 Task: Create a section Gravity Assist and in the section, add a milestone Change Management Implementation in the project BioTech
Action: Mouse moved to (709, 313)
Screenshot: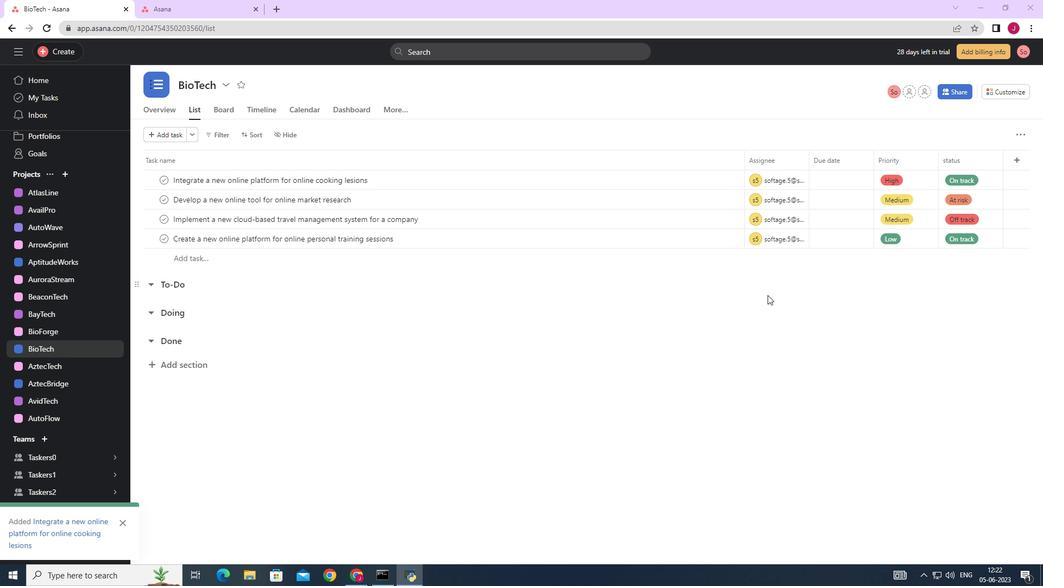 
Action: Mouse scrolled (709, 314) with delta (0, 0)
Screenshot: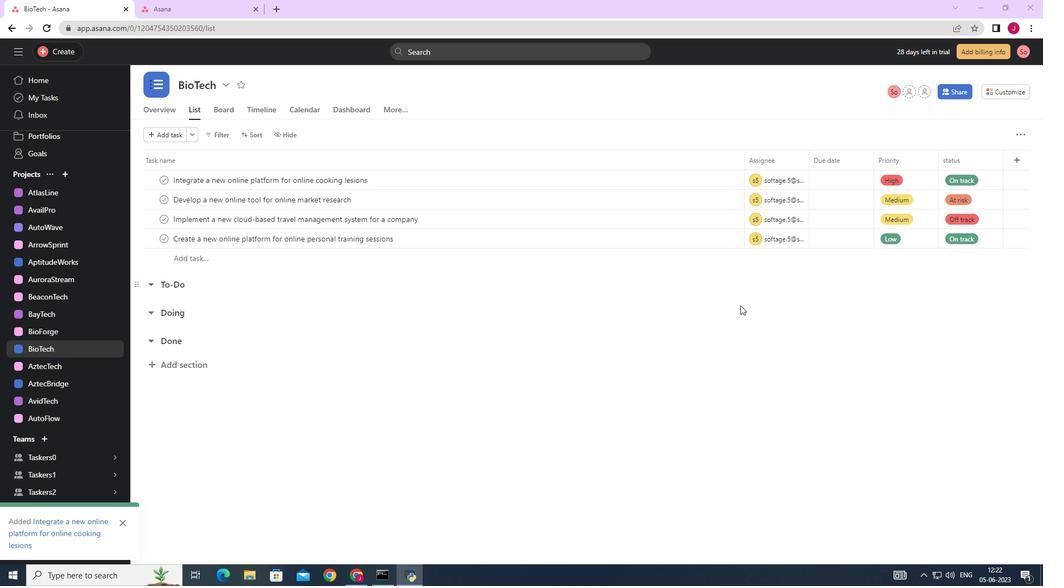 
Action: Mouse moved to (708, 313)
Screenshot: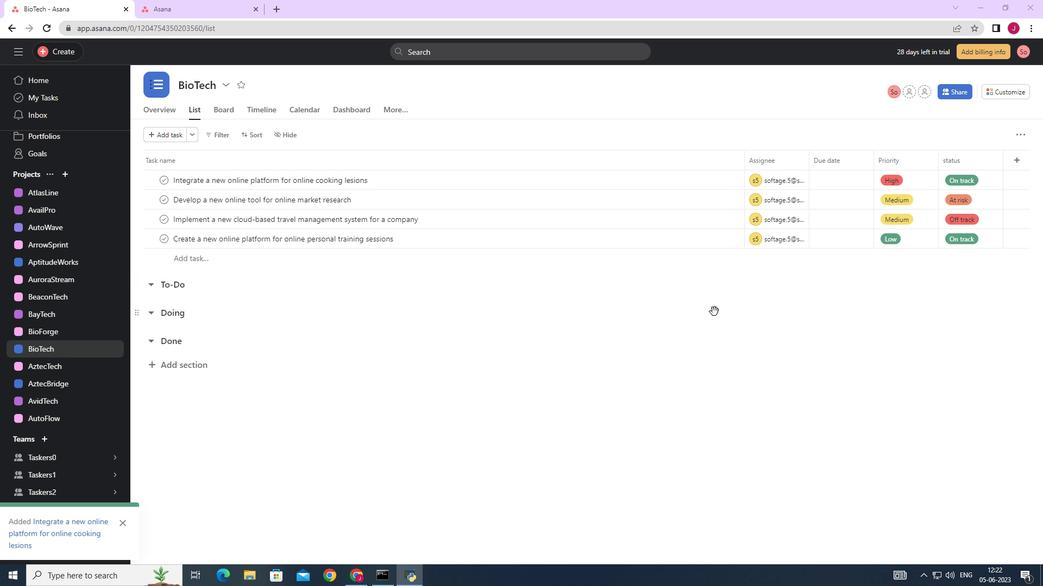 
Action: Mouse scrolled (708, 314) with delta (0, 0)
Screenshot: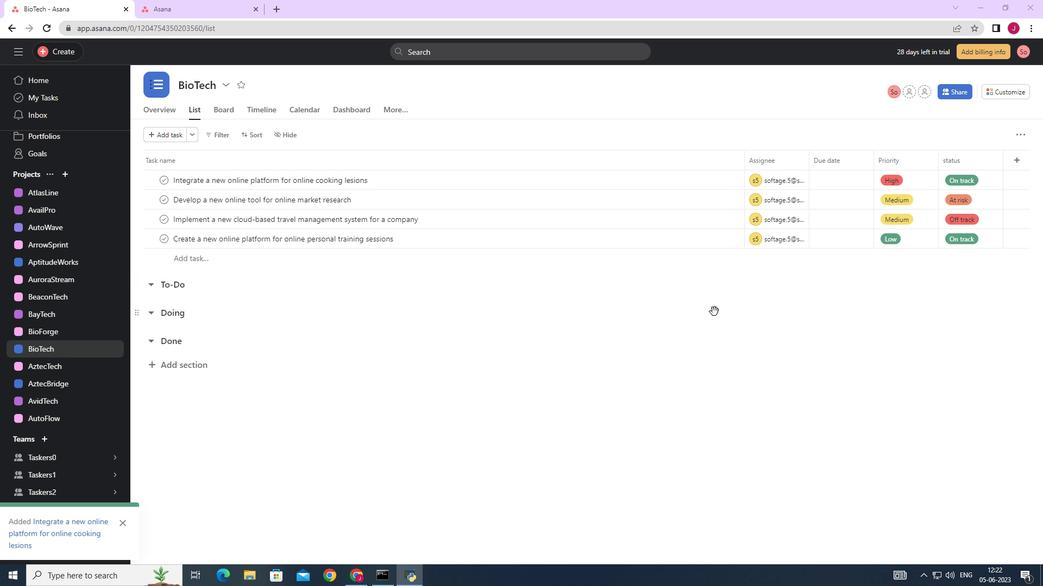 
Action: Mouse moved to (671, 296)
Screenshot: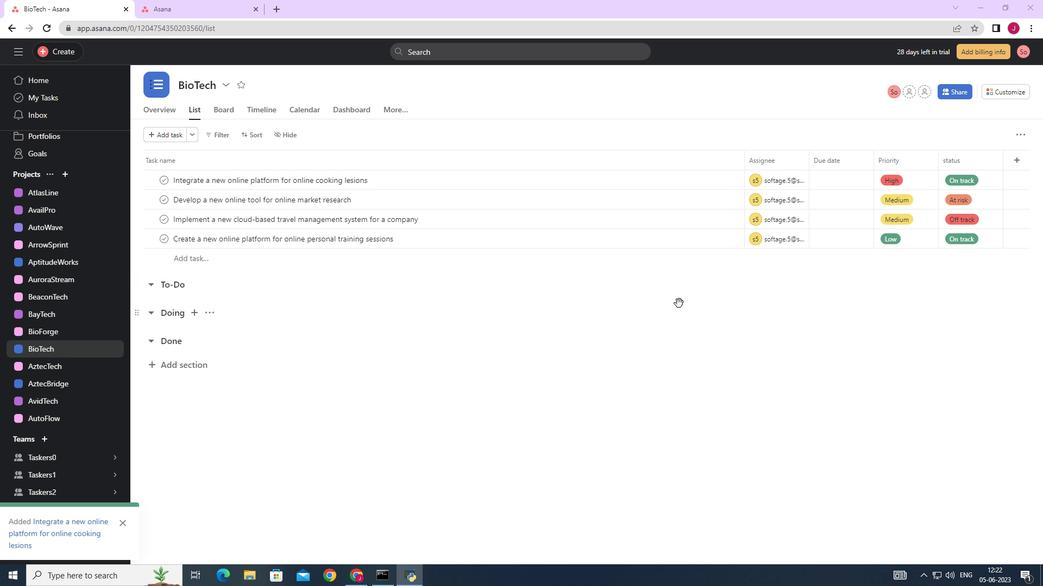 
Action: Mouse scrolled (671, 295) with delta (0, 0)
Screenshot: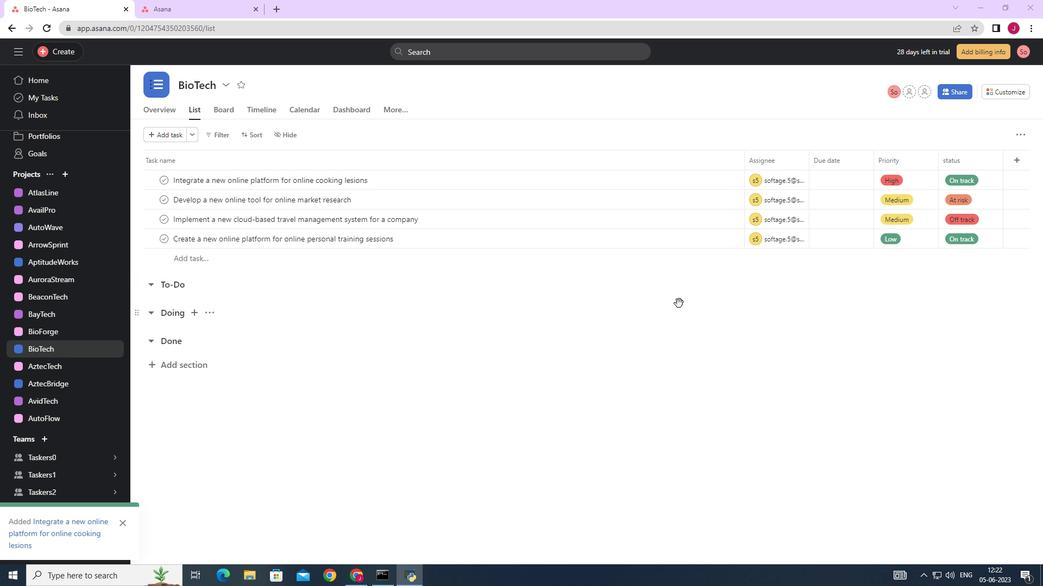 
Action: Mouse scrolled (671, 295) with delta (0, 0)
Screenshot: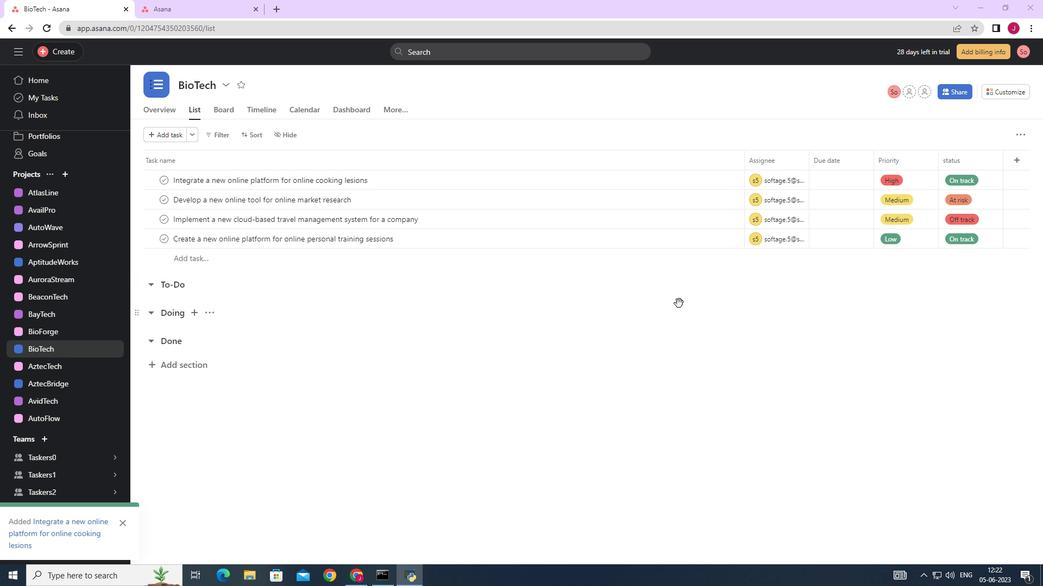 
Action: Mouse scrolled (671, 295) with delta (0, 0)
Screenshot: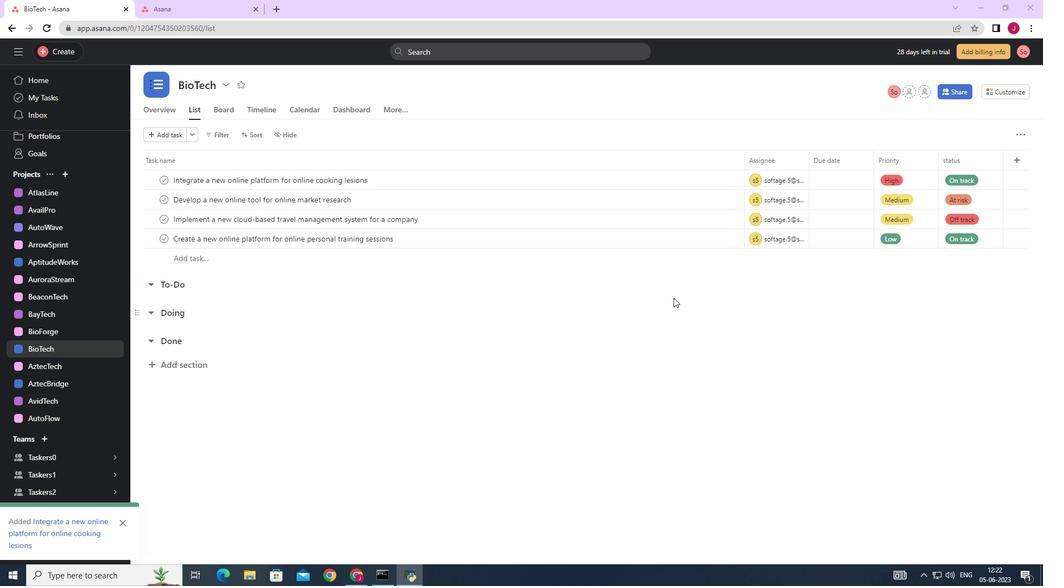 
Action: Mouse scrolled (671, 295) with delta (0, 0)
Screenshot: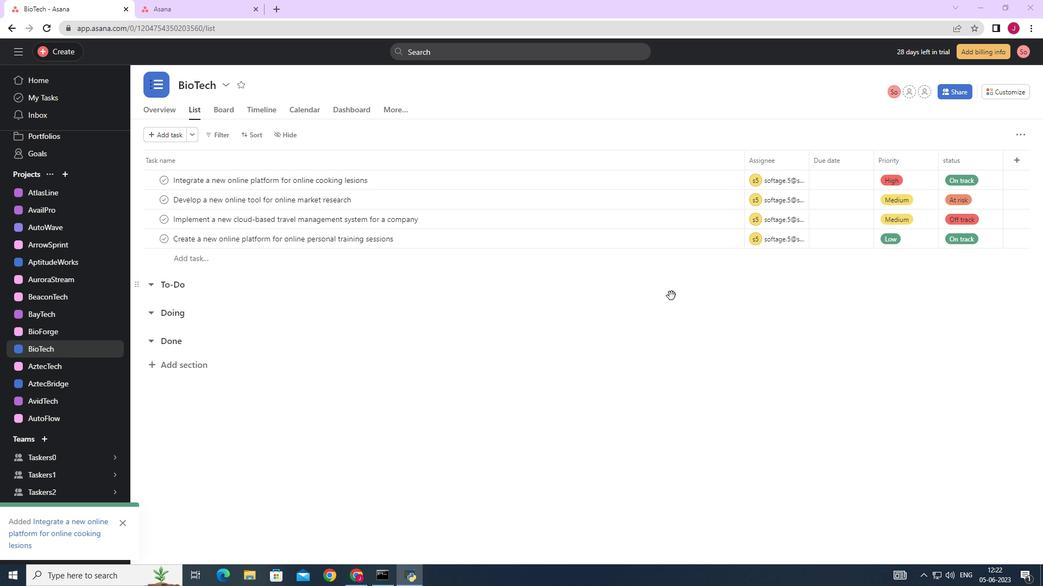 
Action: Mouse moved to (461, 304)
Screenshot: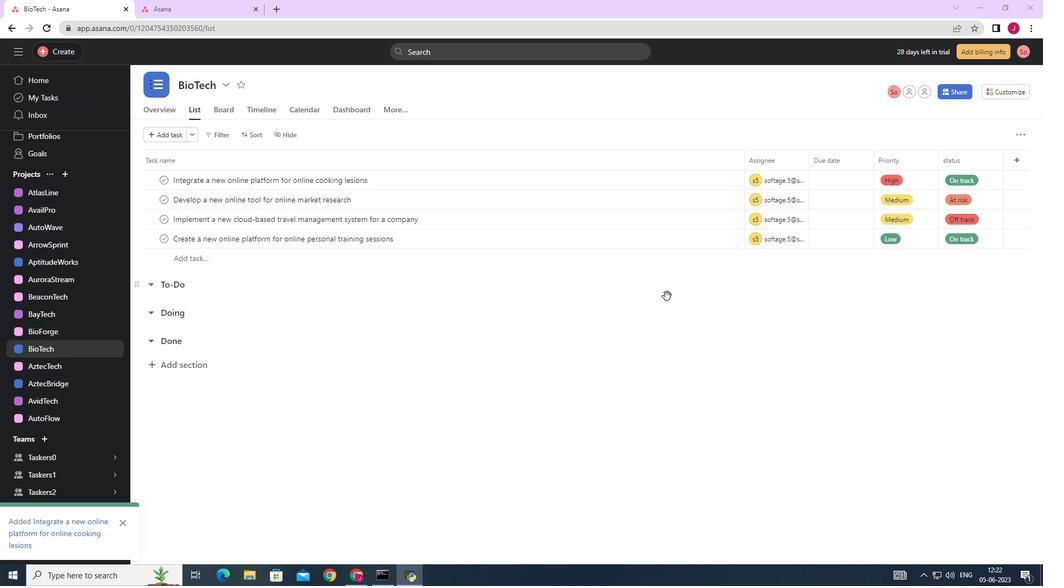 
Action: Mouse scrolled (467, 304) with delta (0, 0)
Screenshot: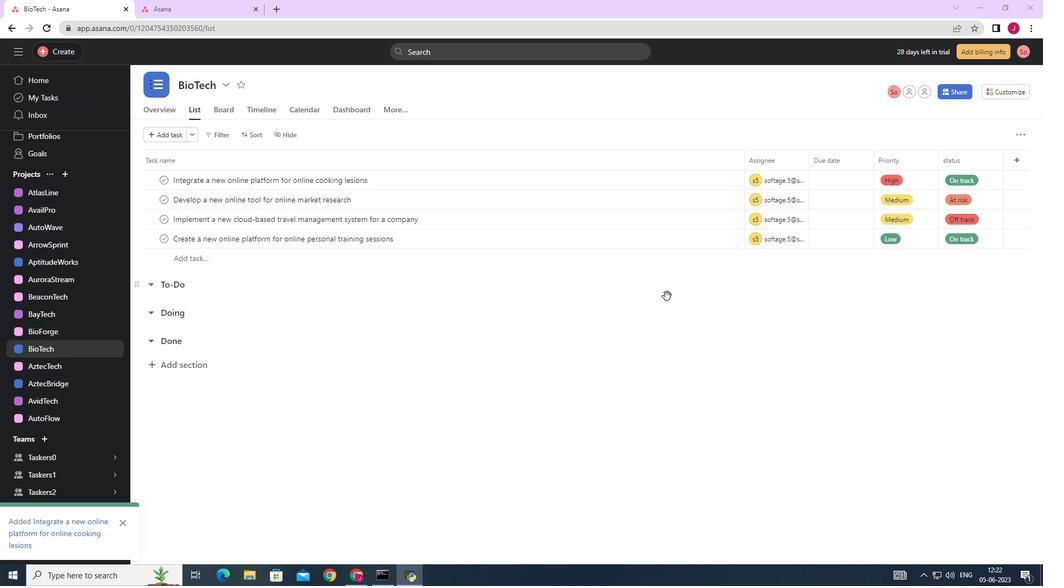 
Action: Mouse moved to (459, 304)
Screenshot: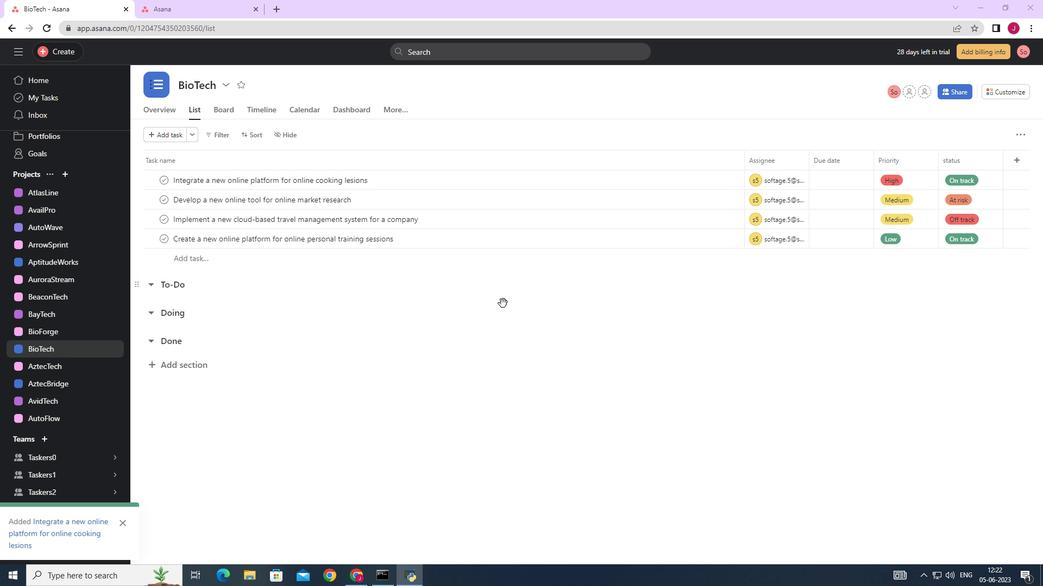 
Action: Mouse scrolled (461, 304) with delta (0, 0)
Screenshot: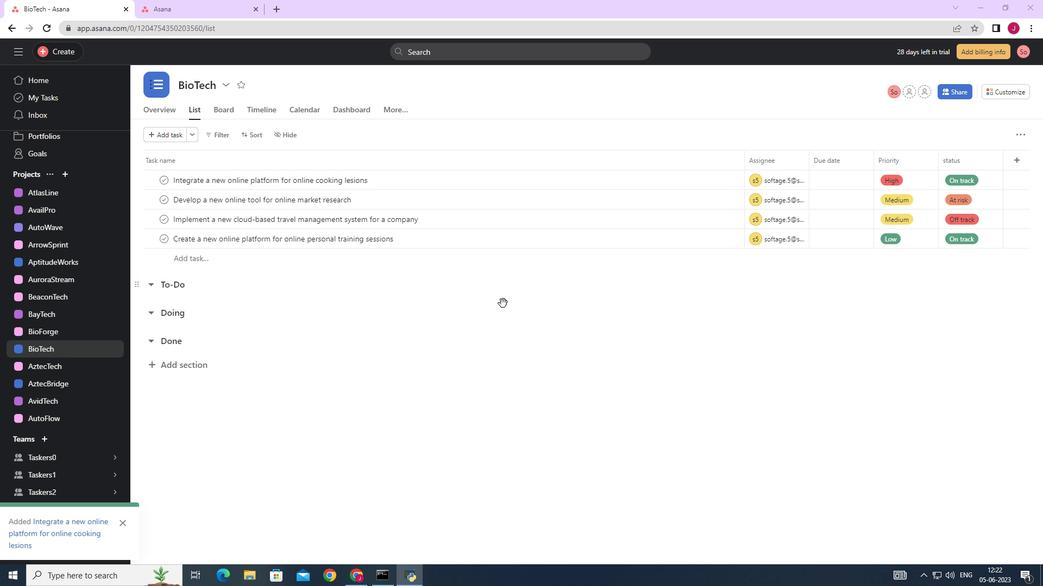 
Action: Mouse moved to (443, 304)
Screenshot: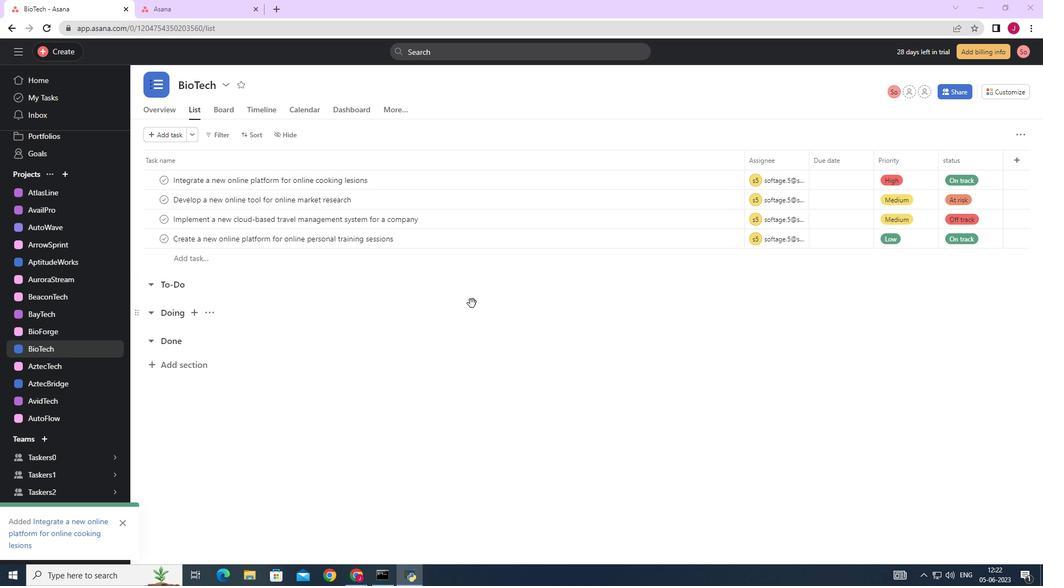
Action: Mouse scrolled (454, 304) with delta (0, 0)
Screenshot: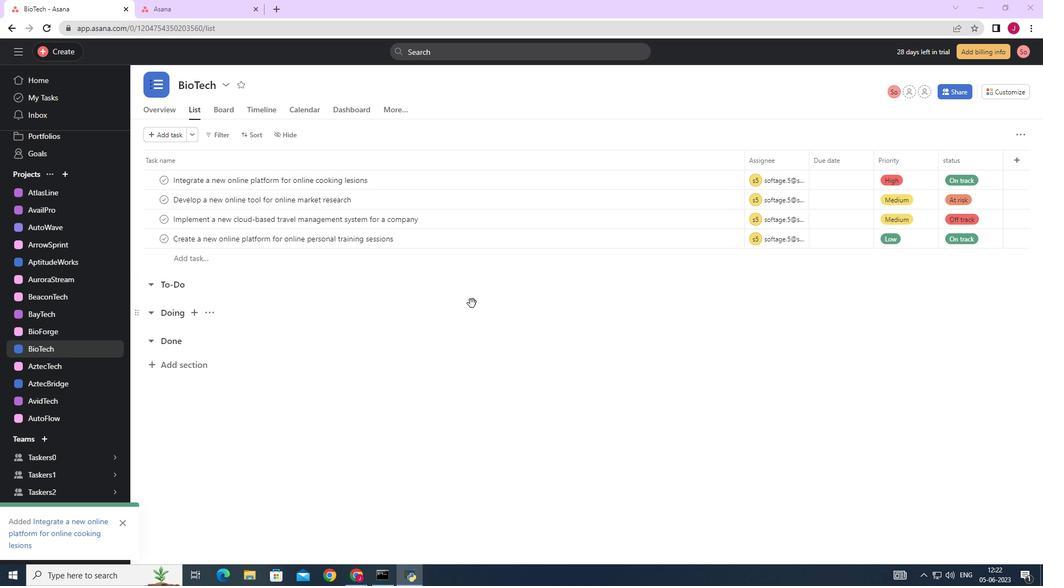 
Action: Mouse moved to (442, 304)
Screenshot: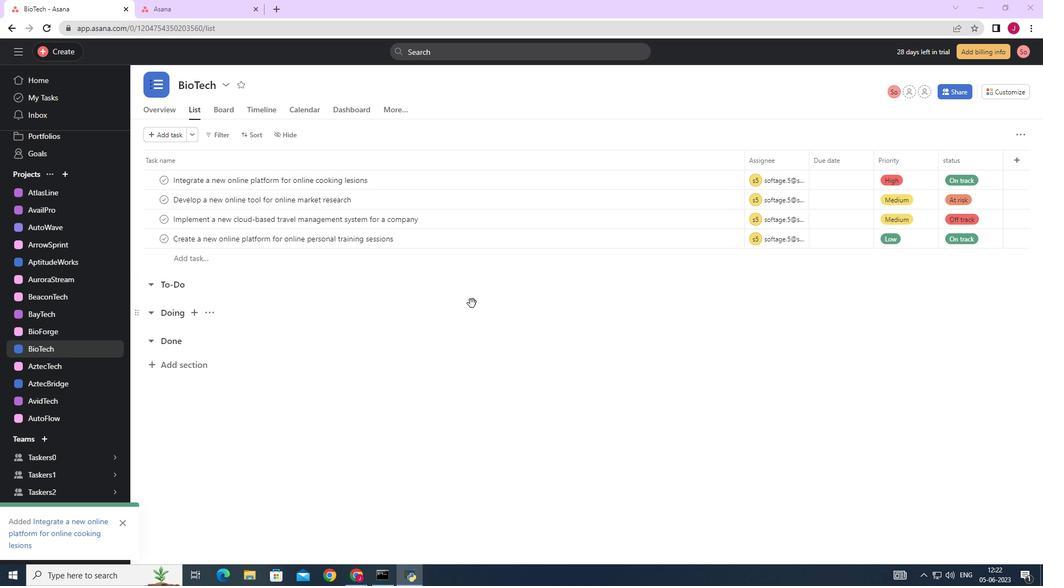 
Action: Mouse scrolled (442, 304) with delta (0, 0)
Screenshot: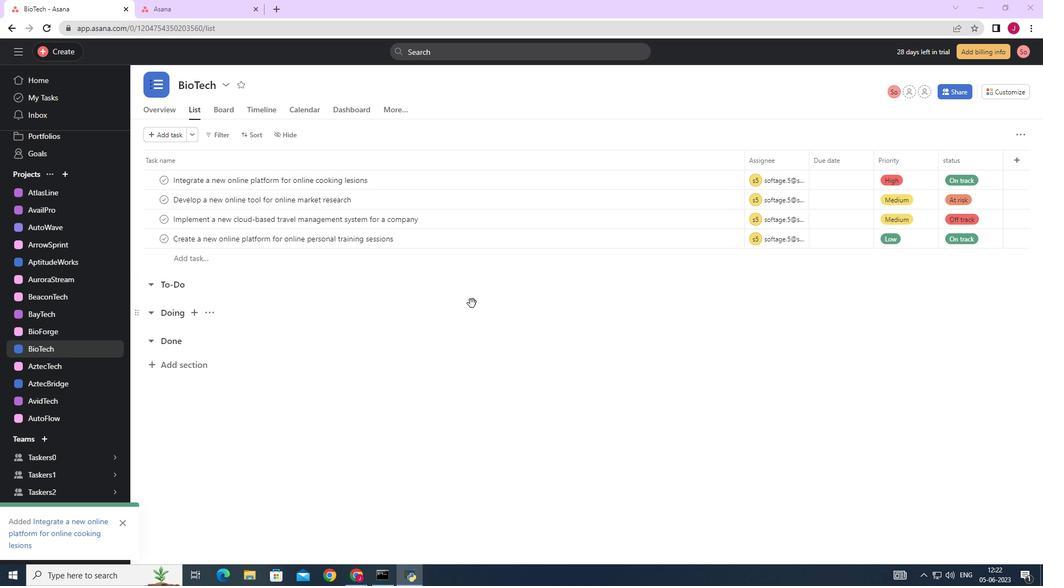 
Action: Mouse moved to (715, 239)
Screenshot: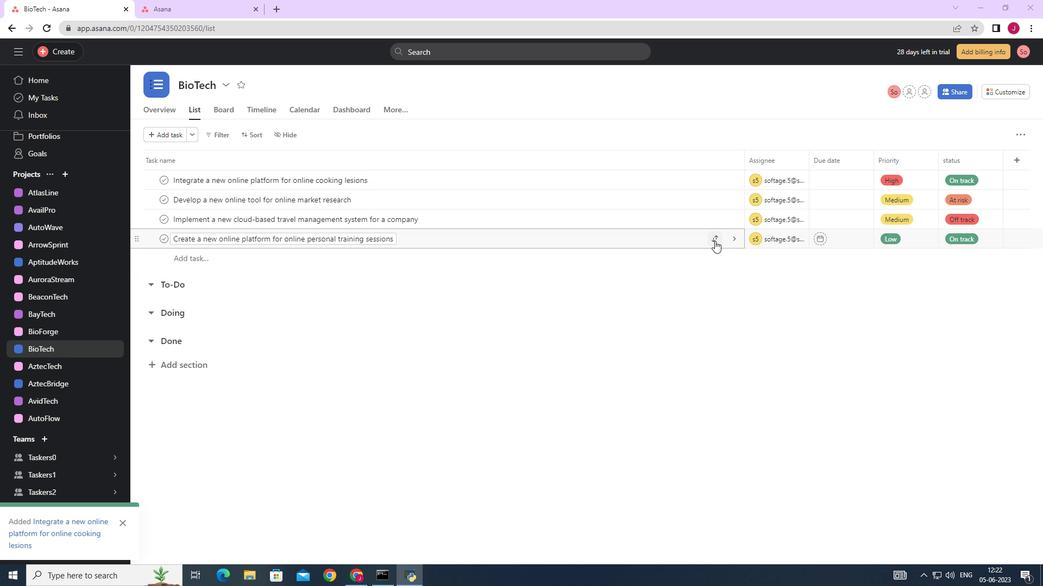 
Action: Mouse pressed left at (715, 239)
Screenshot: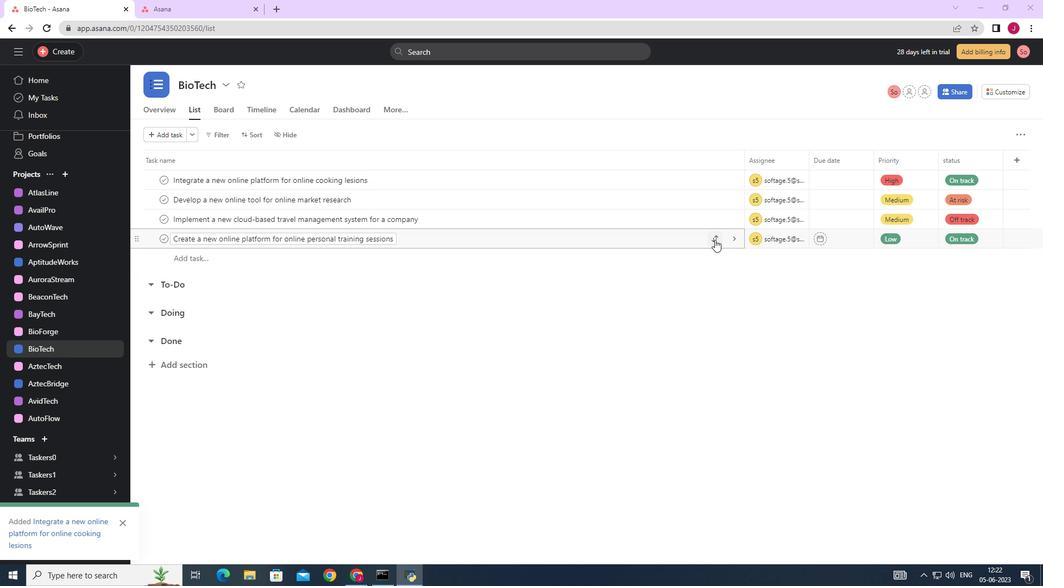 
Action: Mouse moved to (536, 315)
Screenshot: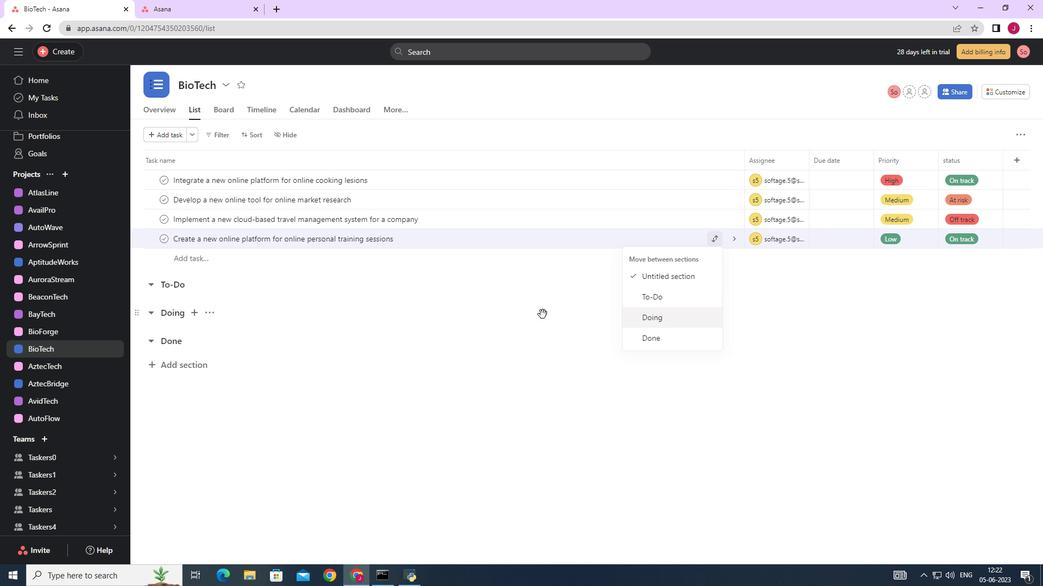 
Action: Mouse pressed left at (536, 315)
Screenshot: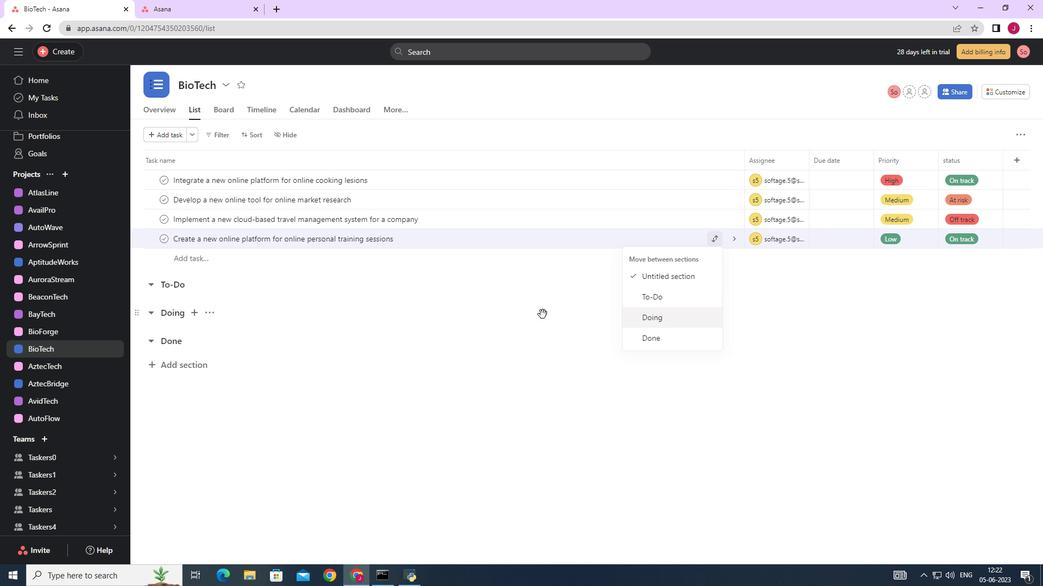 
Action: Mouse moved to (201, 366)
Screenshot: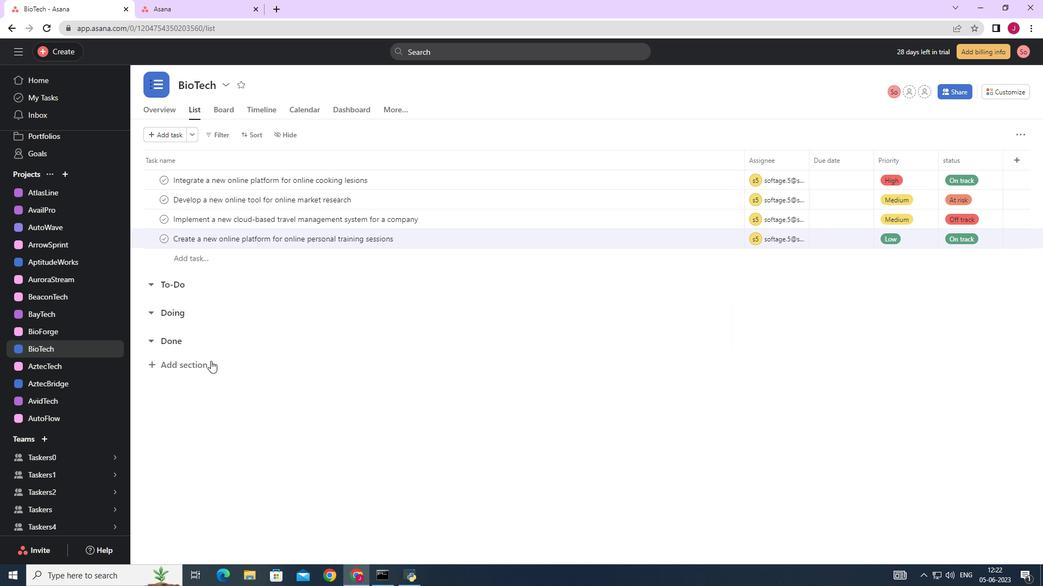 
Action: Mouse pressed left at (201, 366)
Screenshot: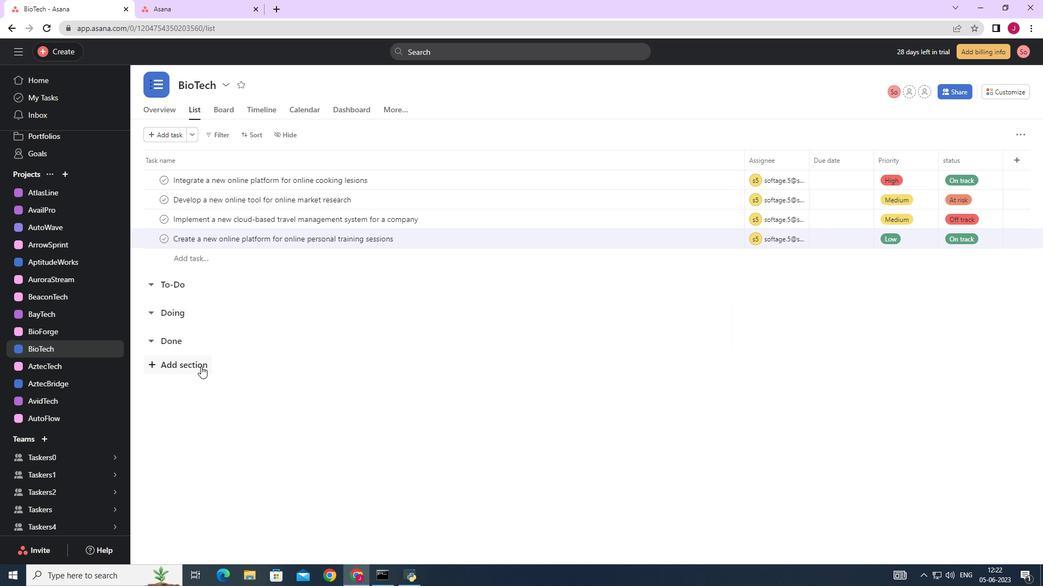 
Action: Mouse moved to (200, 366)
Screenshot: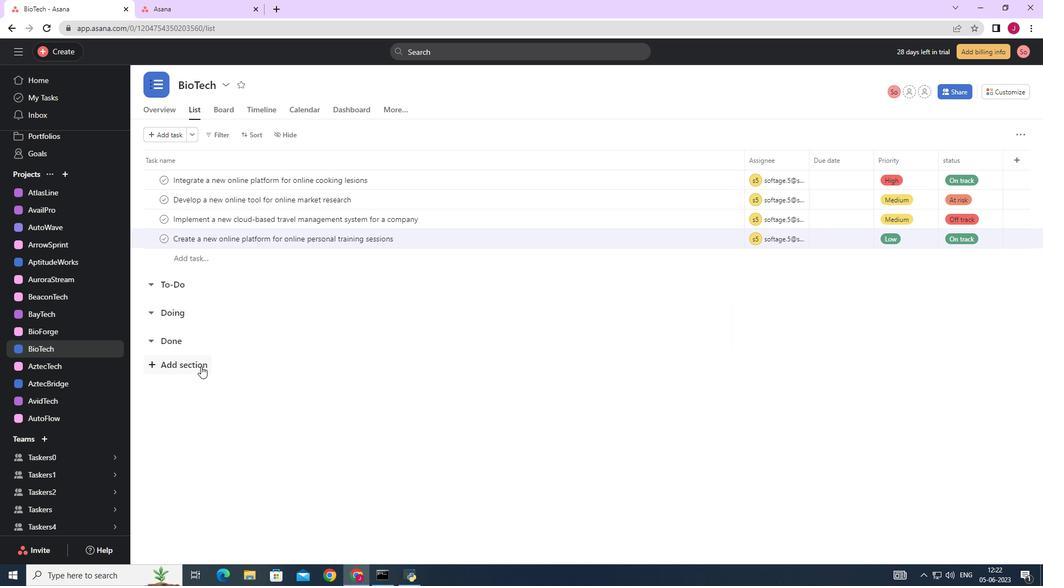 
Action: Key pressed <Key.caps_lock>G<Key.caps_lock>ravi<Key.backspace>ity<Key.space><Key.caps_lock>A<Key.caps_lock>ssist<Key.enter><Key.caps_lock>C<Key.caps_lock>hange<Key.space><Key.caps_lock>M<Key.caps_lock>anagement<Key.space><Key.caps_lock>I<Key.caps_lock>mplementation
Screenshot: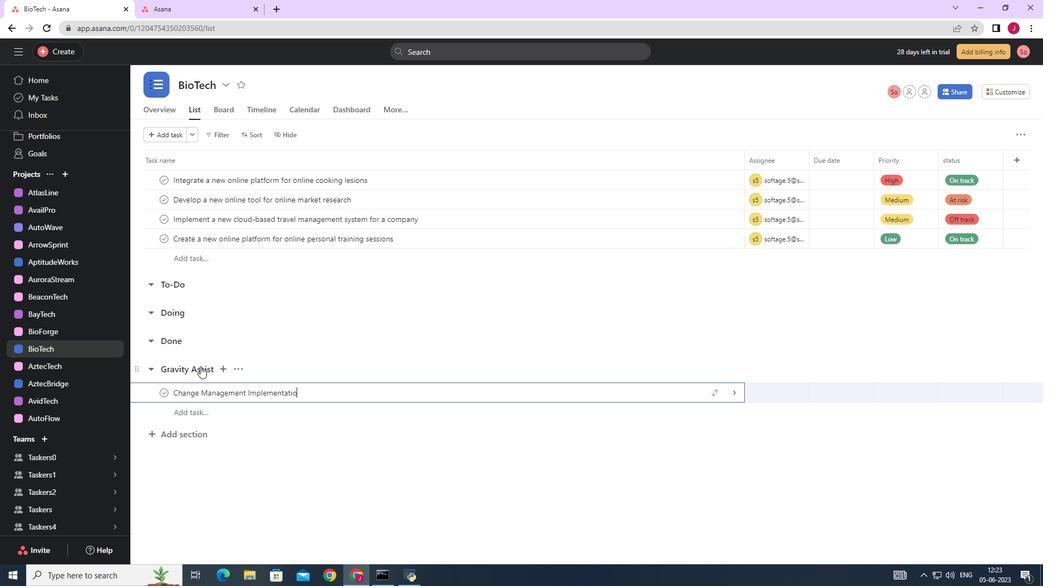 
Action: Mouse moved to (734, 392)
Screenshot: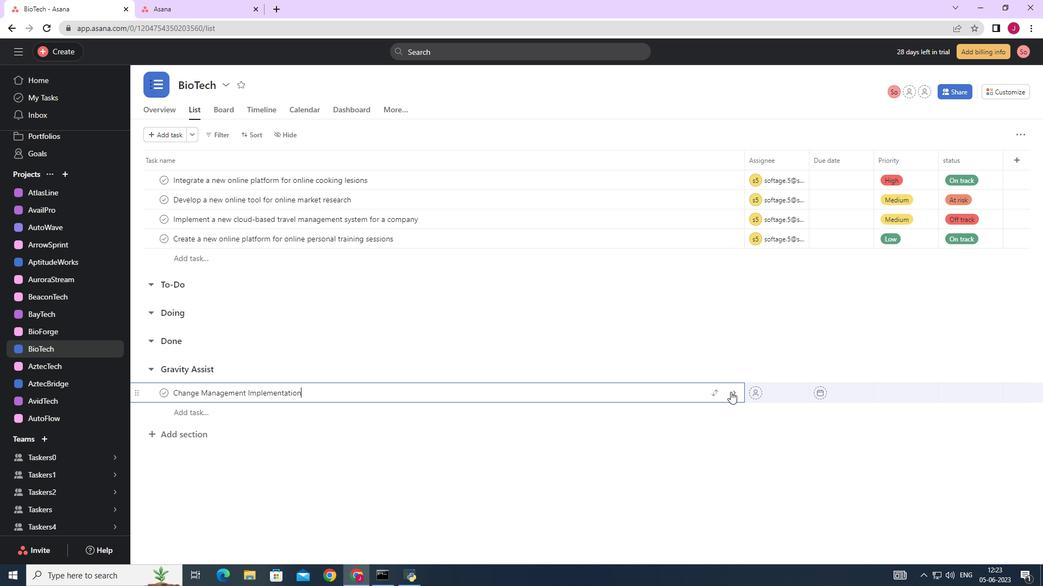 
Action: Mouse pressed left at (734, 392)
Screenshot: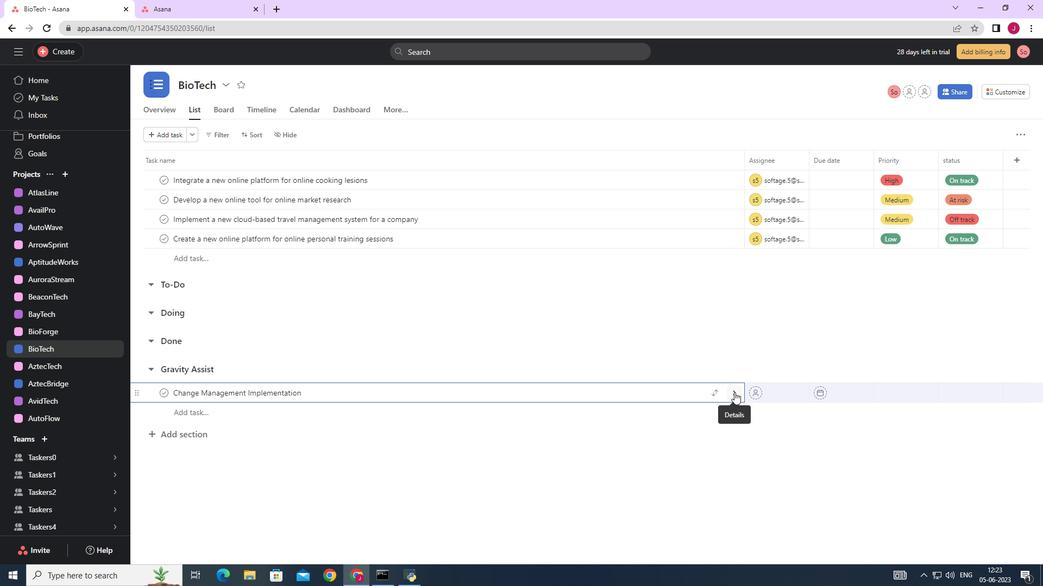 
Action: Mouse moved to (999, 136)
Screenshot: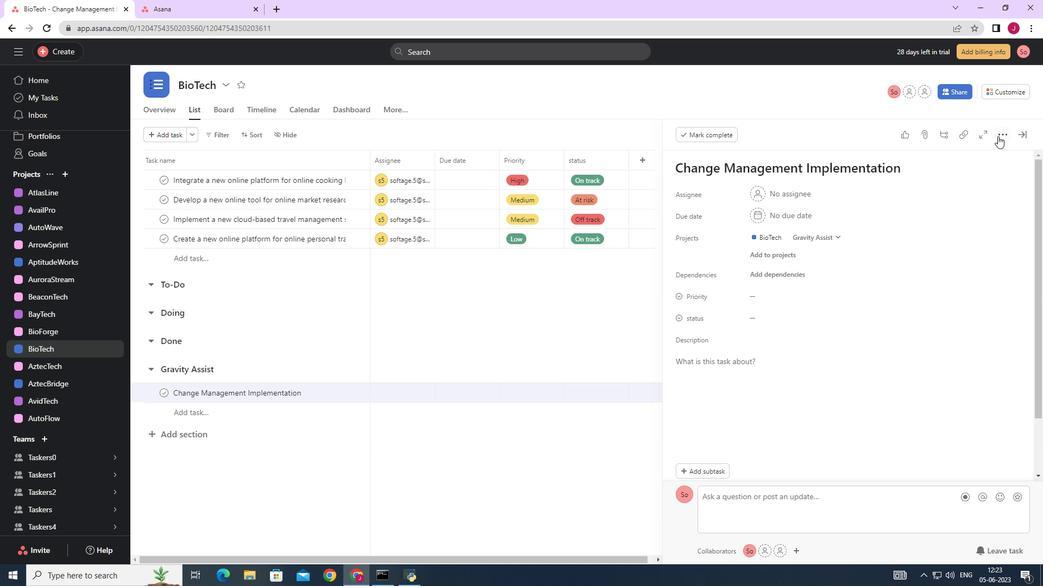 
Action: Mouse pressed left at (999, 136)
Screenshot: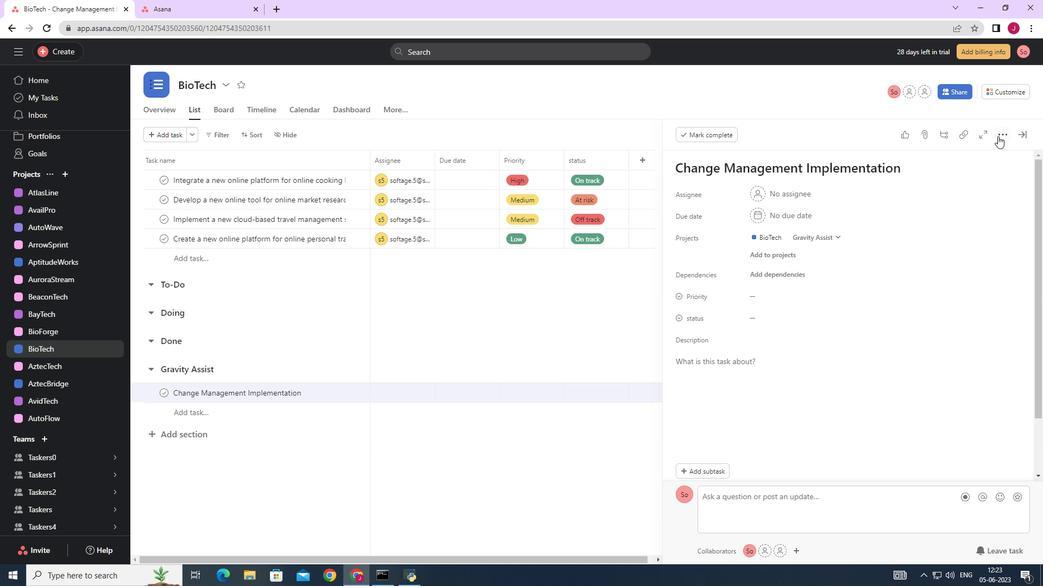 
Action: Mouse moved to (919, 174)
Screenshot: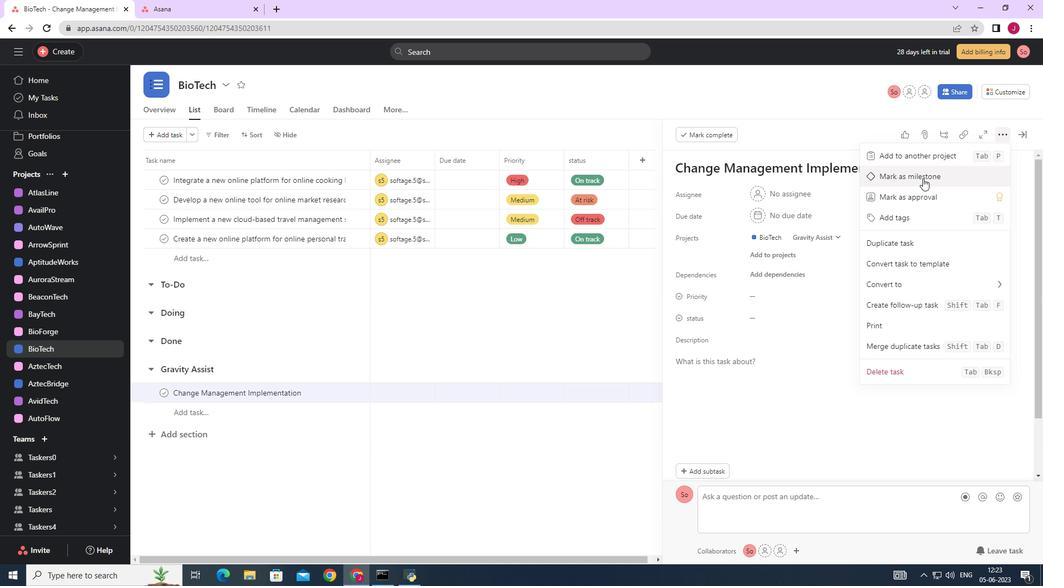 
Action: Mouse pressed left at (919, 174)
Screenshot: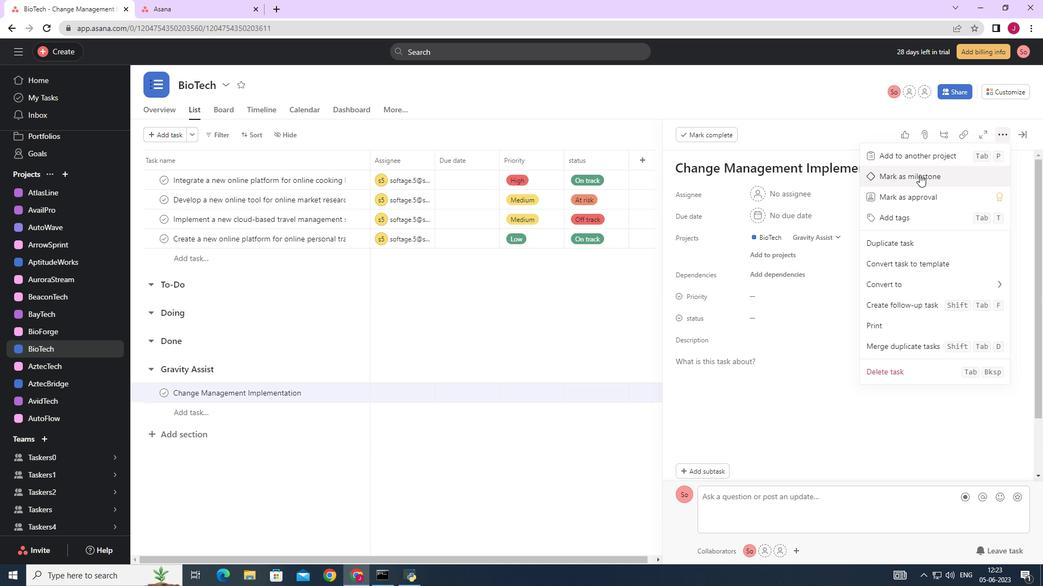 
Action: Mouse moved to (1022, 136)
Screenshot: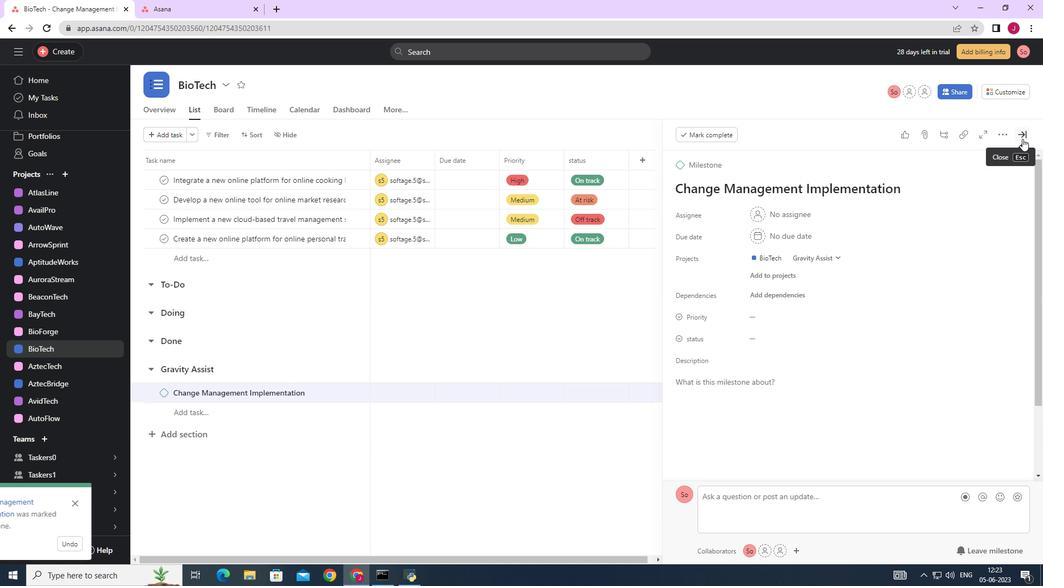 
Action: Mouse pressed left at (1022, 136)
Screenshot: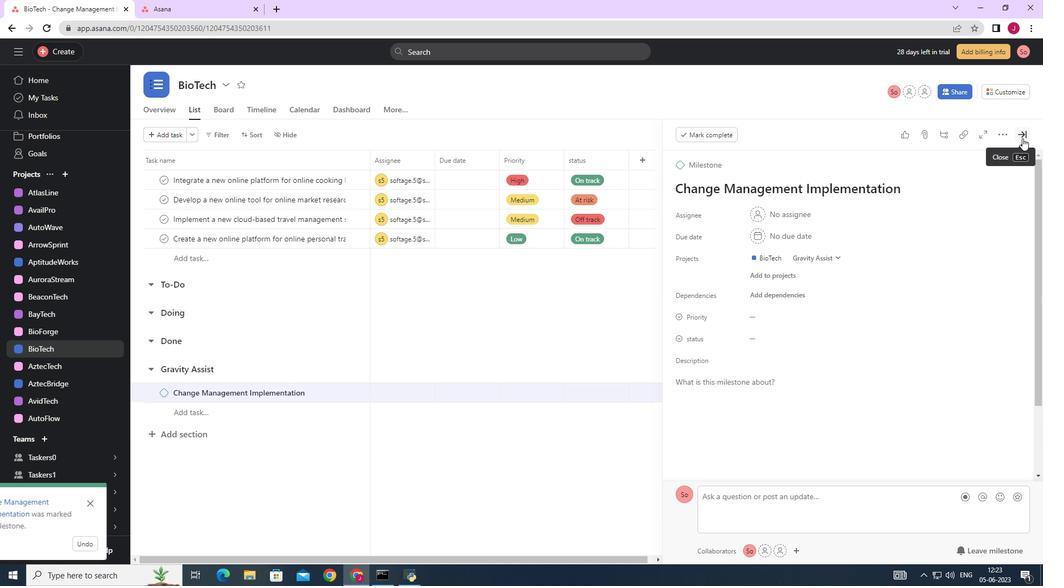 
Action: Mouse moved to (1022, 136)
Screenshot: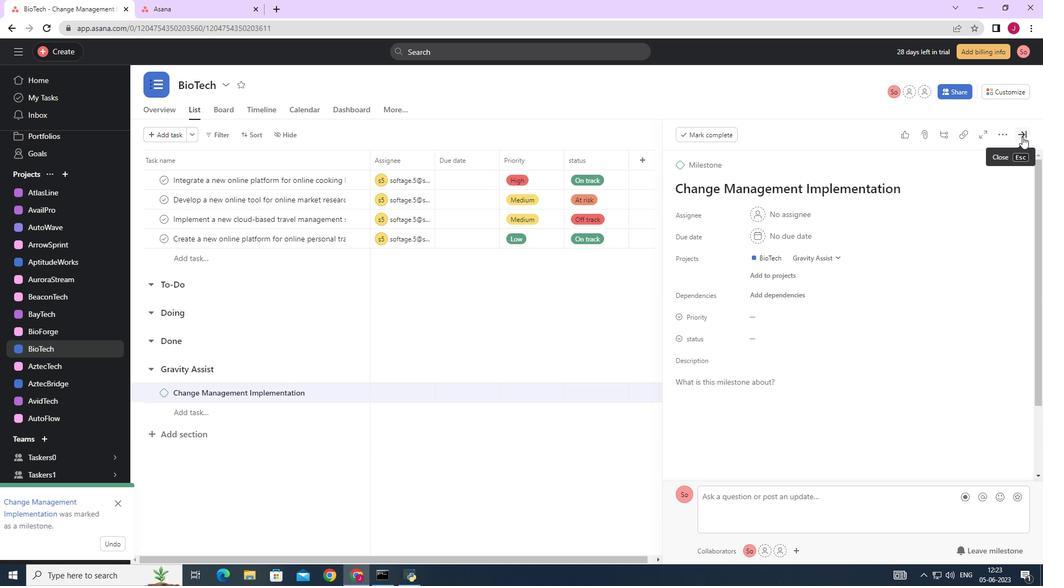 
